 Task: Set the Y coordinate for the logo overlay to 24.
Action: Mouse moved to (113, 12)
Screenshot: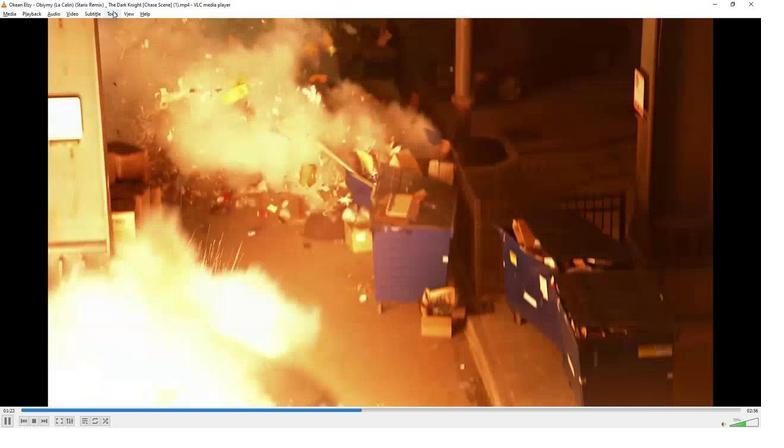 
Action: Mouse pressed left at (113, 12)
Screenshot: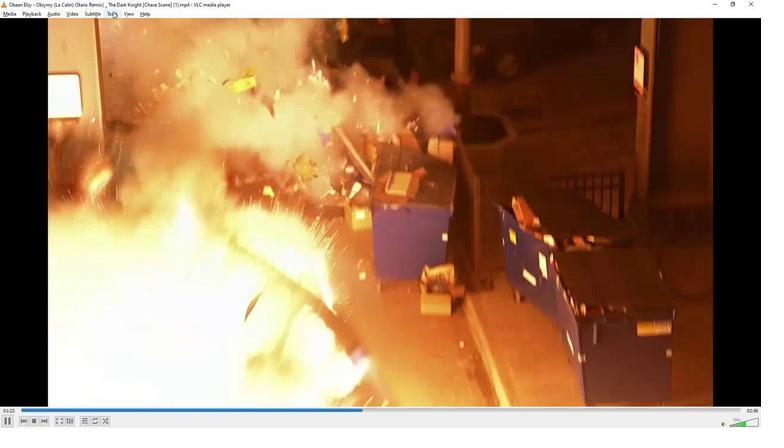 
Action: Mouse moved to (128, 110)
Screenshot: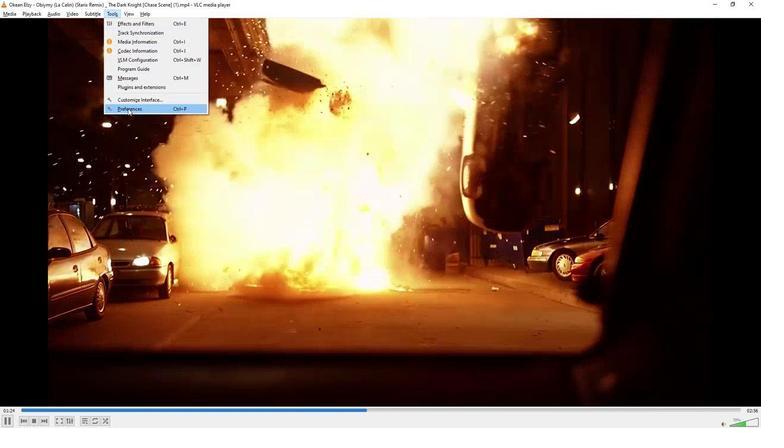 
Action: Mouse pressed left at (128, 110)
Screenshot: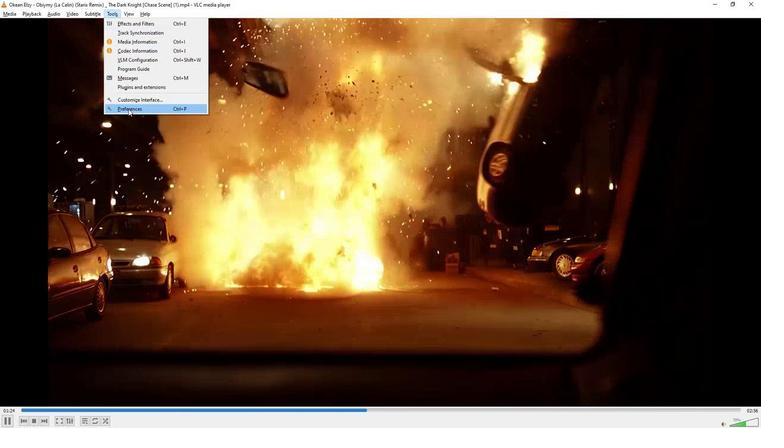 
Action: Mouse moved to (149, 345)
Screenshot: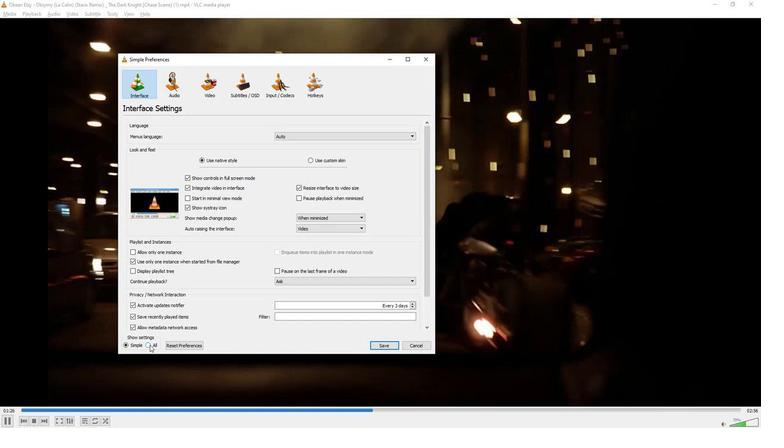 
Action: Mouse pressed left at (149, 345)
Screenshot: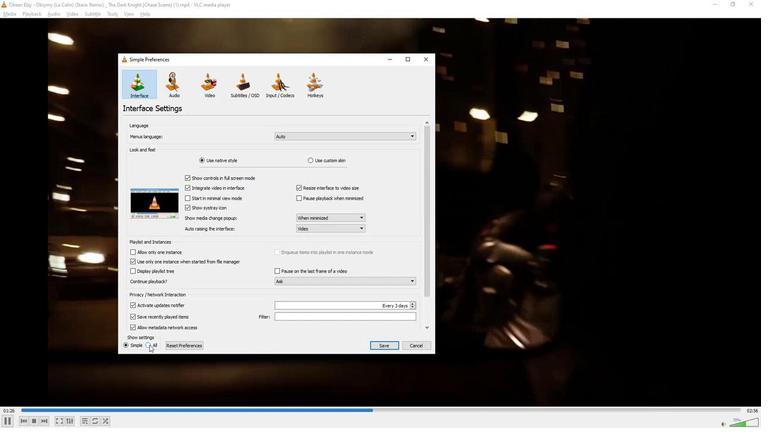 
Action: Mouse moved to (146, 317)
Screenshot: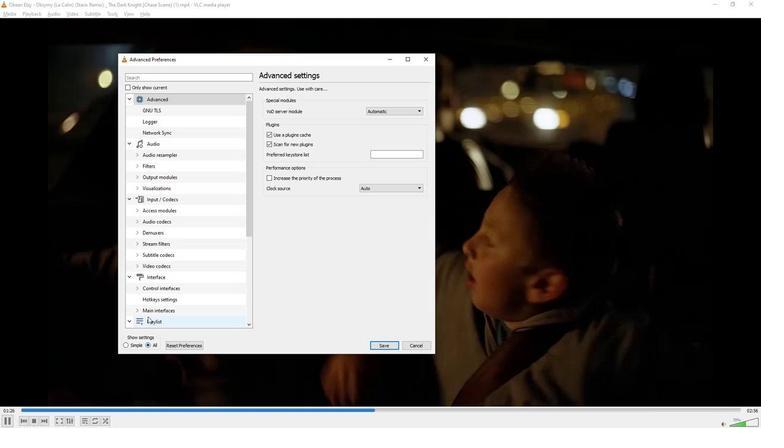 
Action: Mouse scrolled (146, 316) with delta (0, 0)
Screenshot: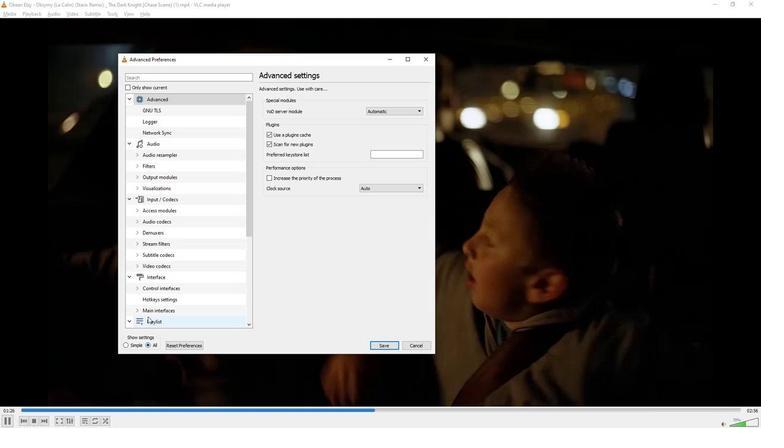 
Action: Mouse scrolled (146, 316) with delta (0, 0)
Screenshot: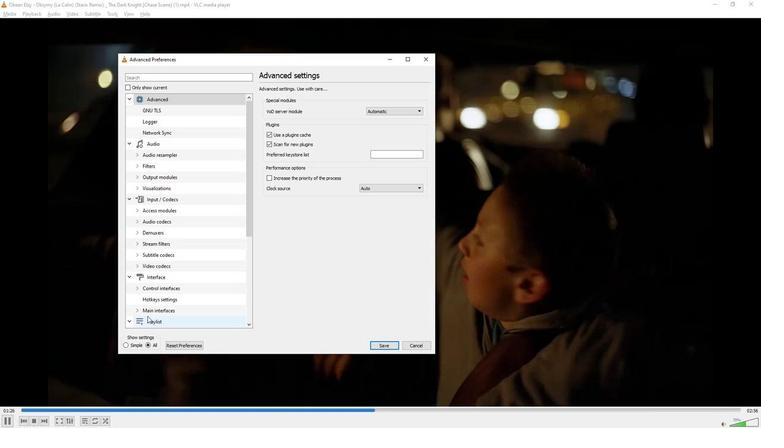 
Action: Mouse scrolled (146, 316) with delta (0, 0)
Screenshot: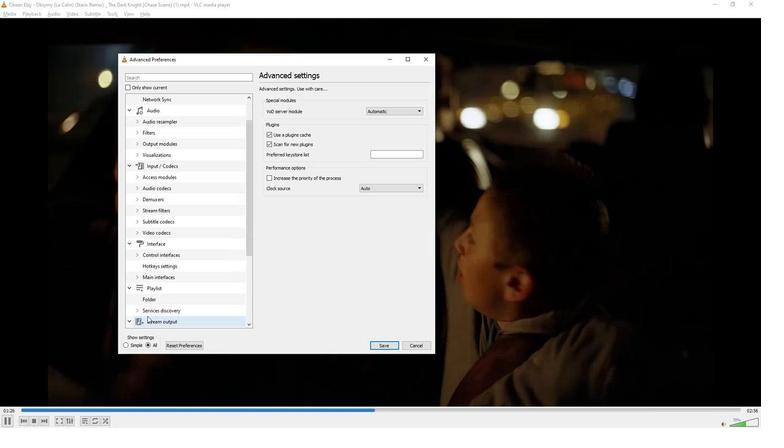 
Action: Mouse scrolled (146, 316) with delta (0, 0)
Screenshot: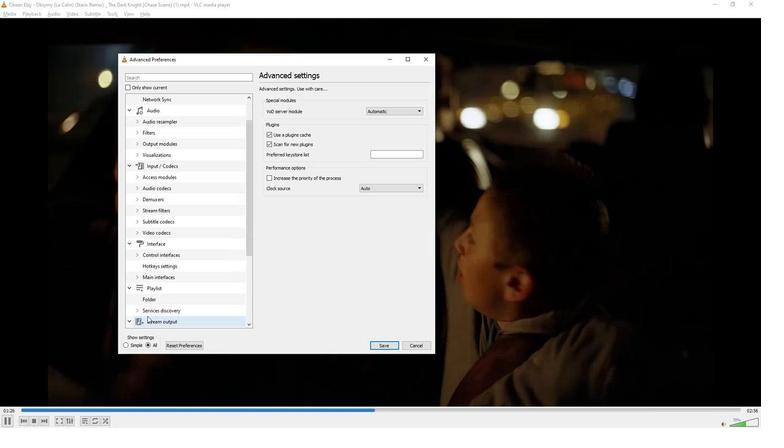 
Action: Mouse scrolled (146, 316) with delta (0, 0)
Screenshot: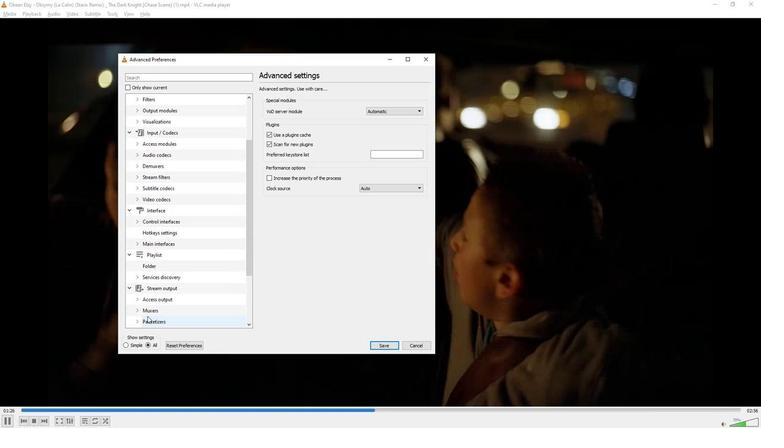 
Action: Mouse moved to (146, 316)
Screenshot: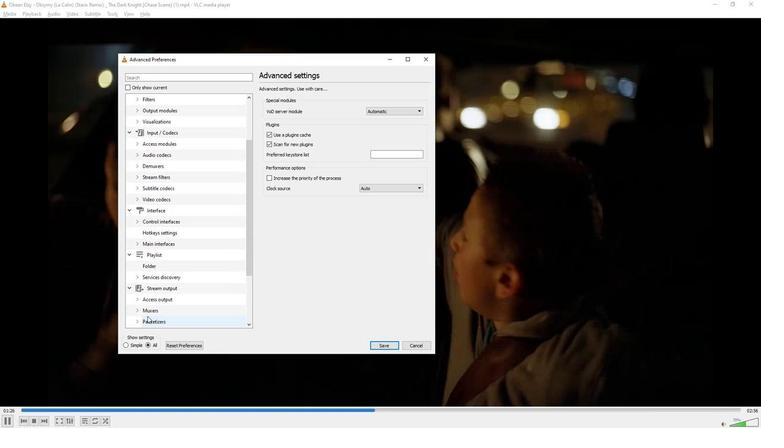 
Action: Mouse scrolled (146, 316) with delta (0, 0)
Screenshot: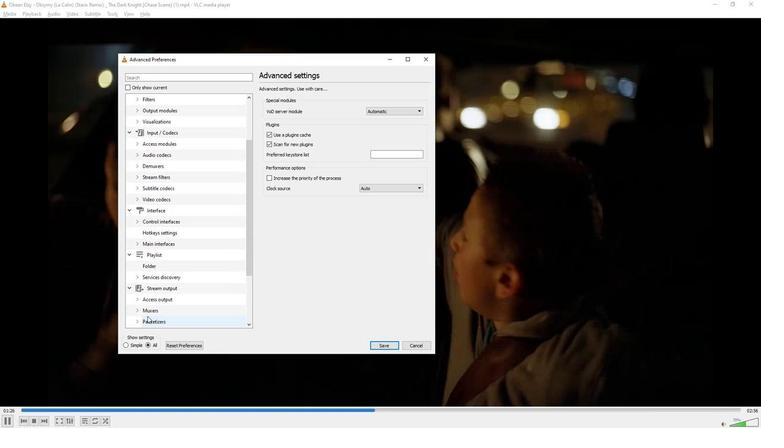 
Action: Mouse moved to (146, 316)
Screenshot: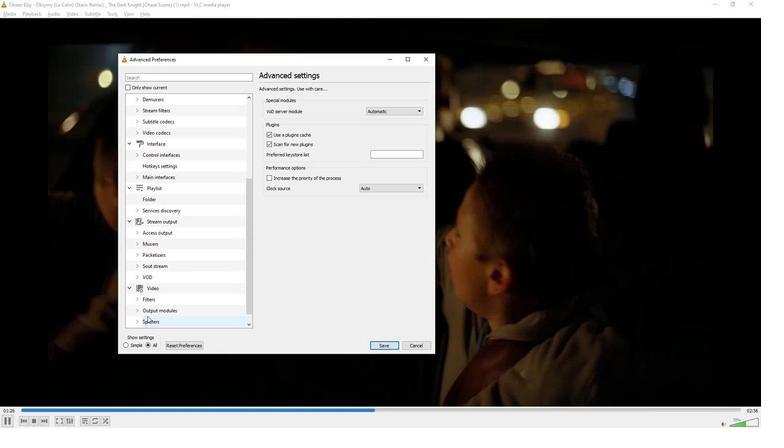 
Action: Mouse scrolled (146, 316) with delta (0, 0)
Screenshot: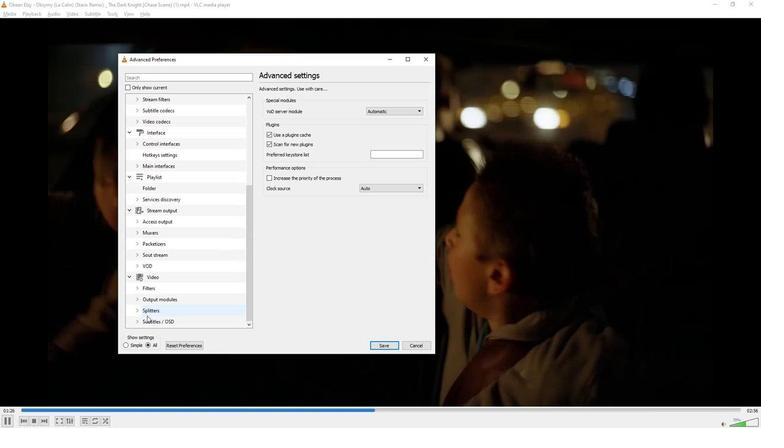 
Action: Mouse moved to (136, 323)
Screenshot: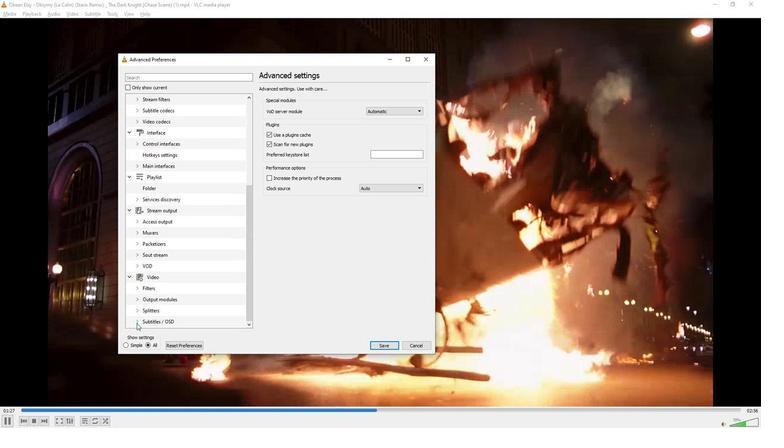 
Action: Mouse pressed left at (136, 323)
Screenshot: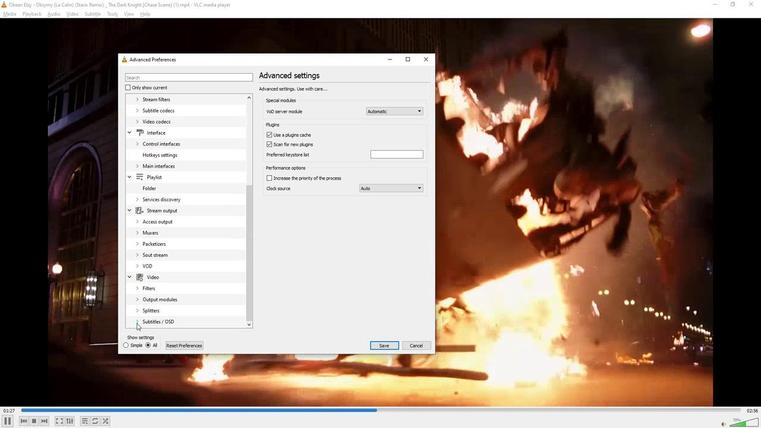 
Action: Mouse moved to (140, 318)
Screenshot: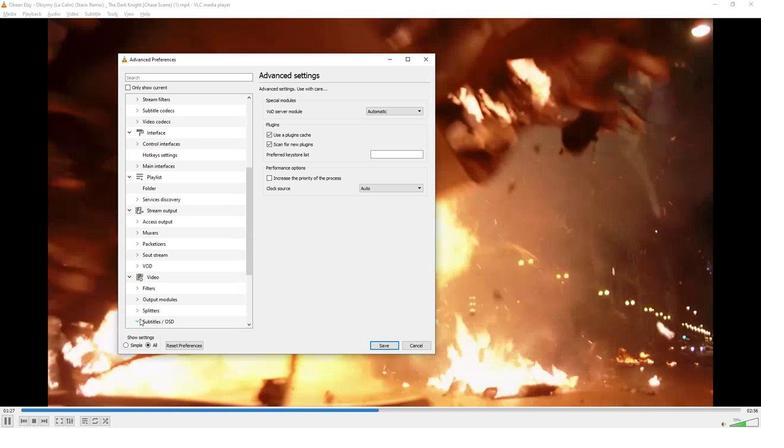 
Action: Mouse scrolled (140, 318) with delta (0, 0)
Screenshot: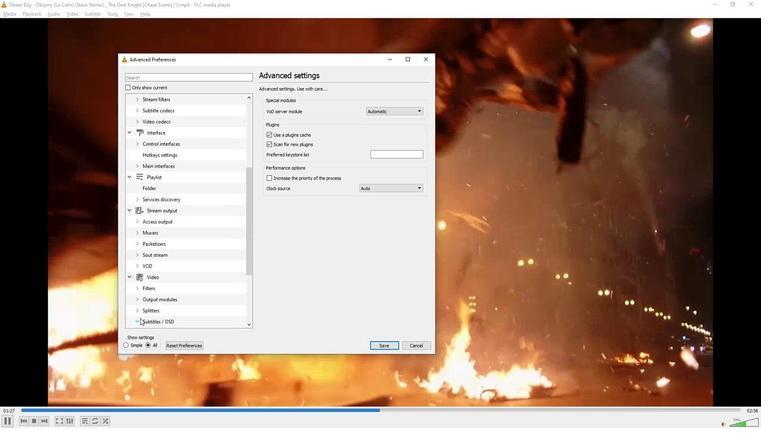 
Action: Mouse moved to (163, 312)
Screenshot: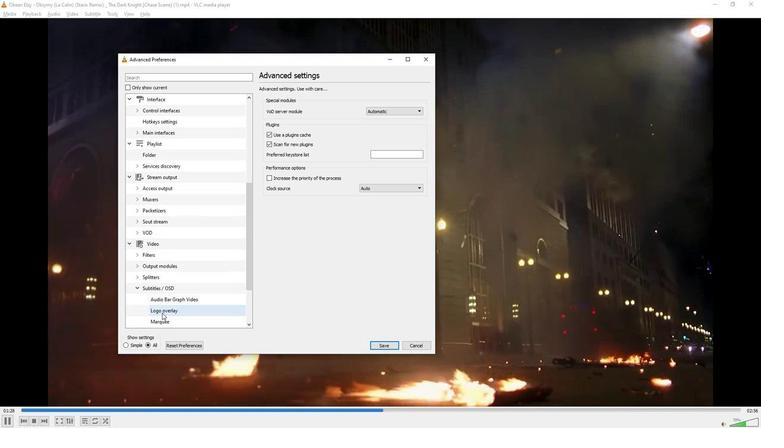 
Action: Mouse pressed left at (163, 312)
Screenshot: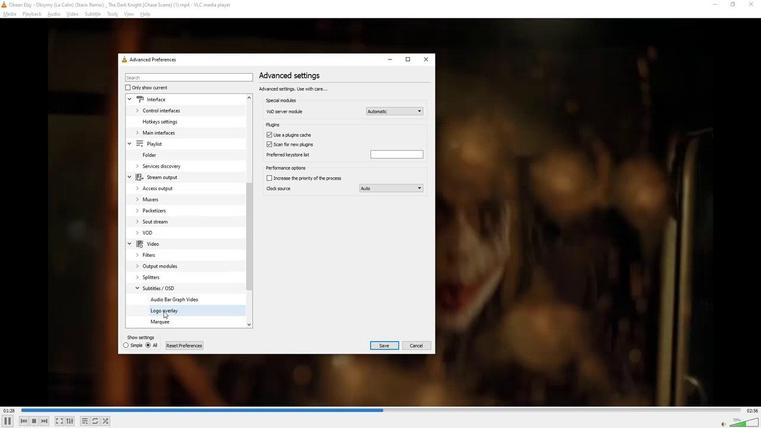 
Action: Mouse moved to (422, 124)
Screenshot: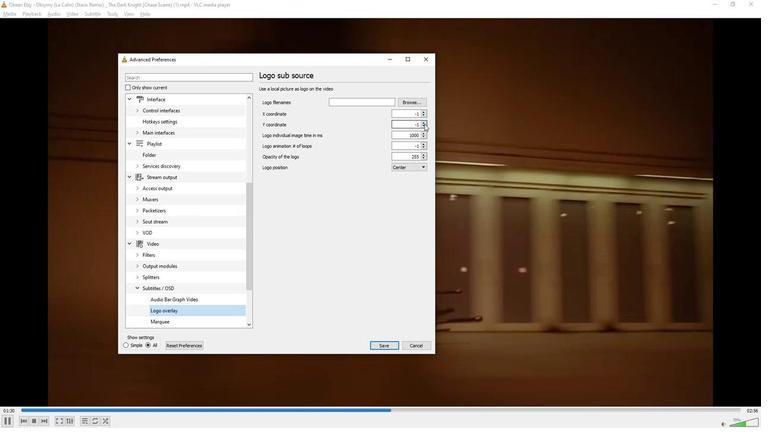 
Action: Mouse pressed left at (422, 124)
Screenshot: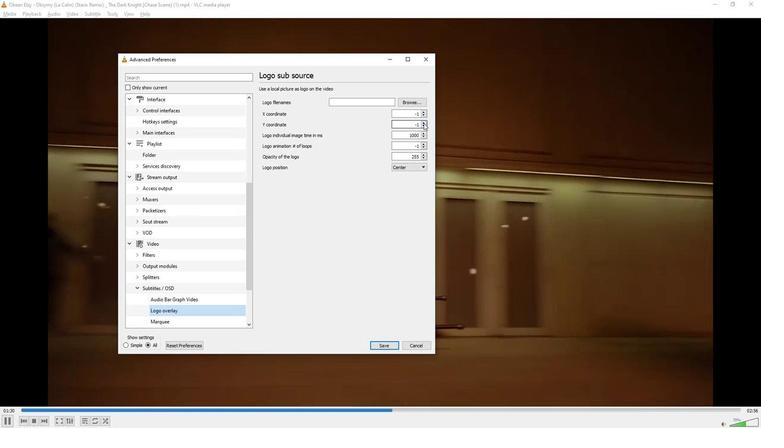 
Action: Mouse pressed left at (422, 124)
Screenshot: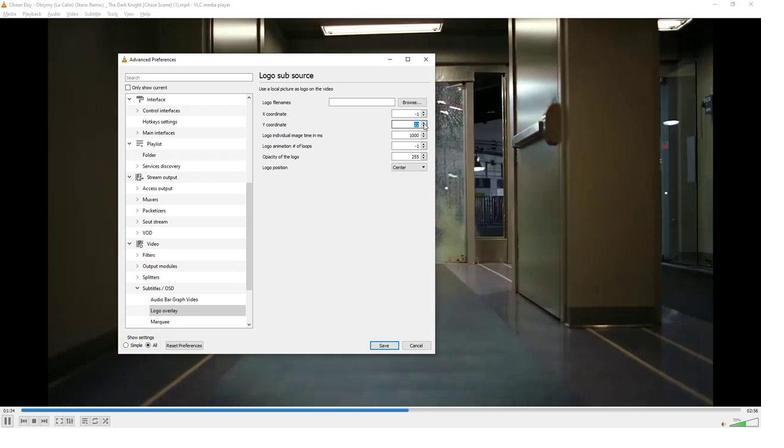 
Action: Mouse pressed left at (422, 124)
Screenshot: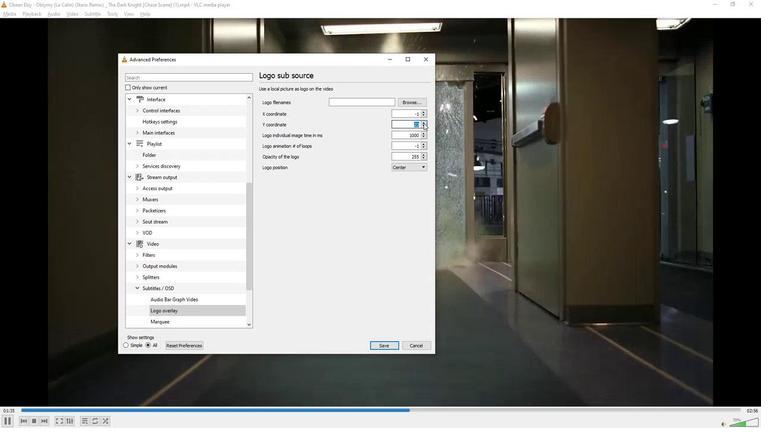 
Action: Mouse moved to (370, 132)
Screenshot: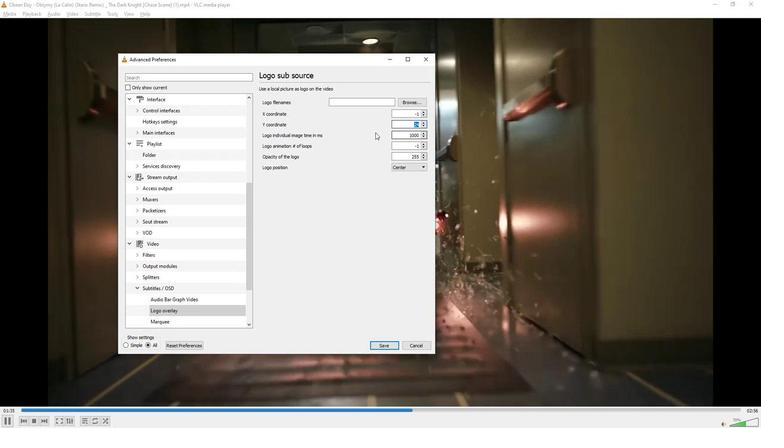 
Action: Mouse pressed left at (370, 132)
Screenshot: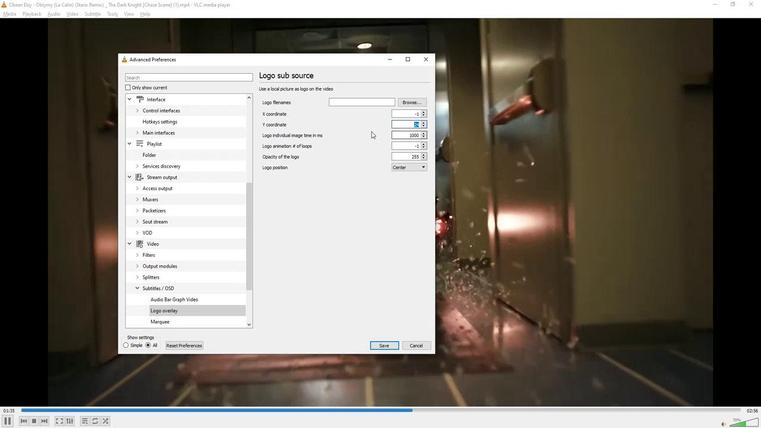 
